 Task: Disable all dependency graphs in the code security and analysis section.
Action: Mouse moved to (1356, 108)
Screenshot: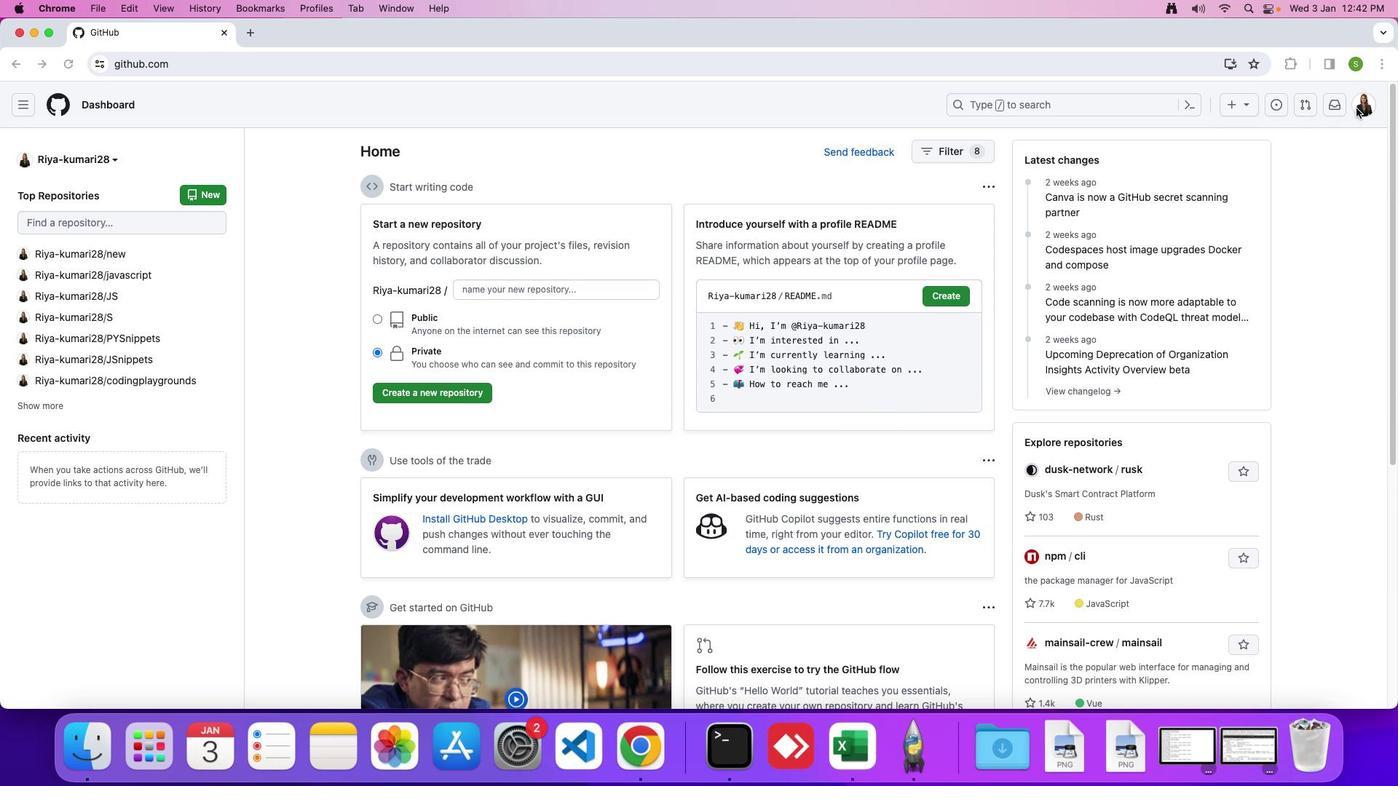 
Action: Mouse pressed left at (1356, 108)
Screenshot: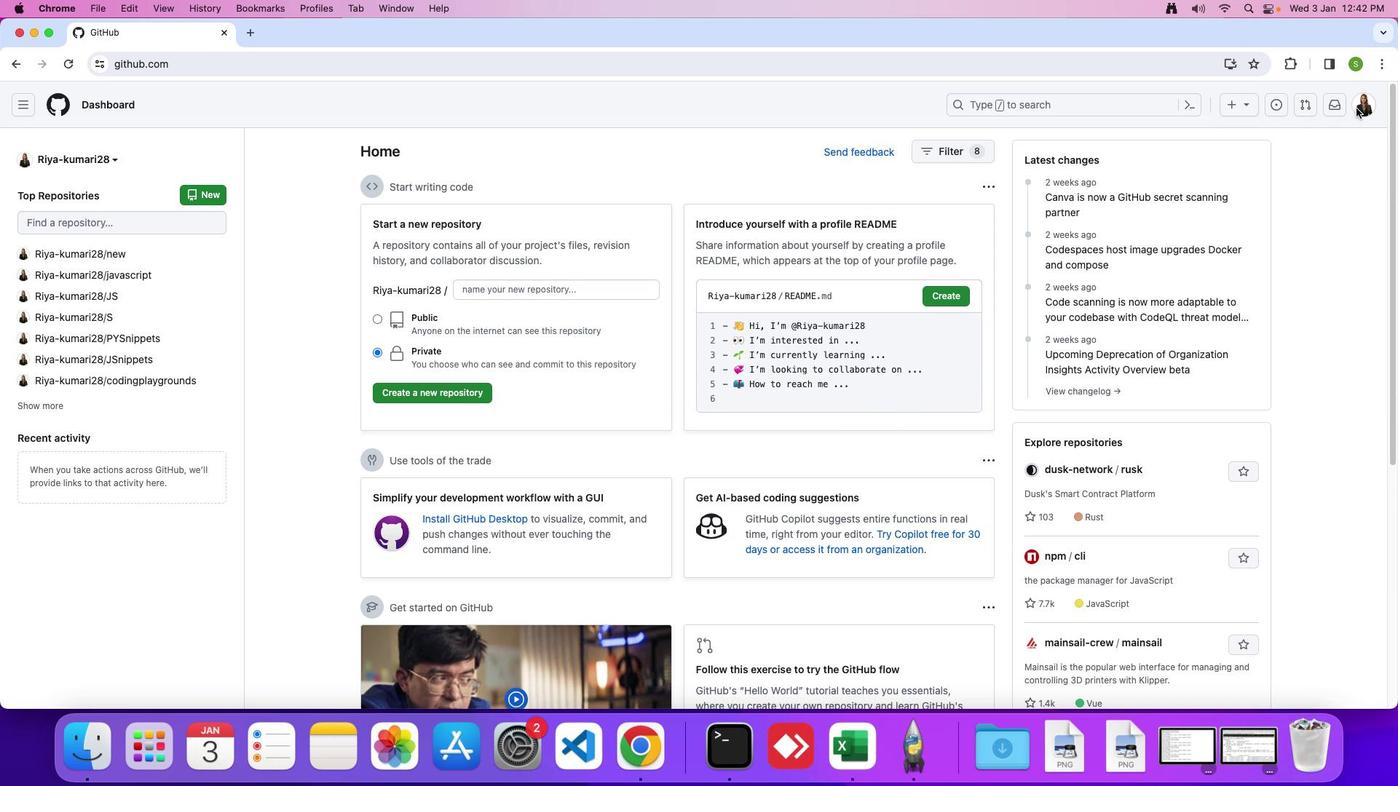 
Action: Mouse moved to (1364, 102)
Screenshot: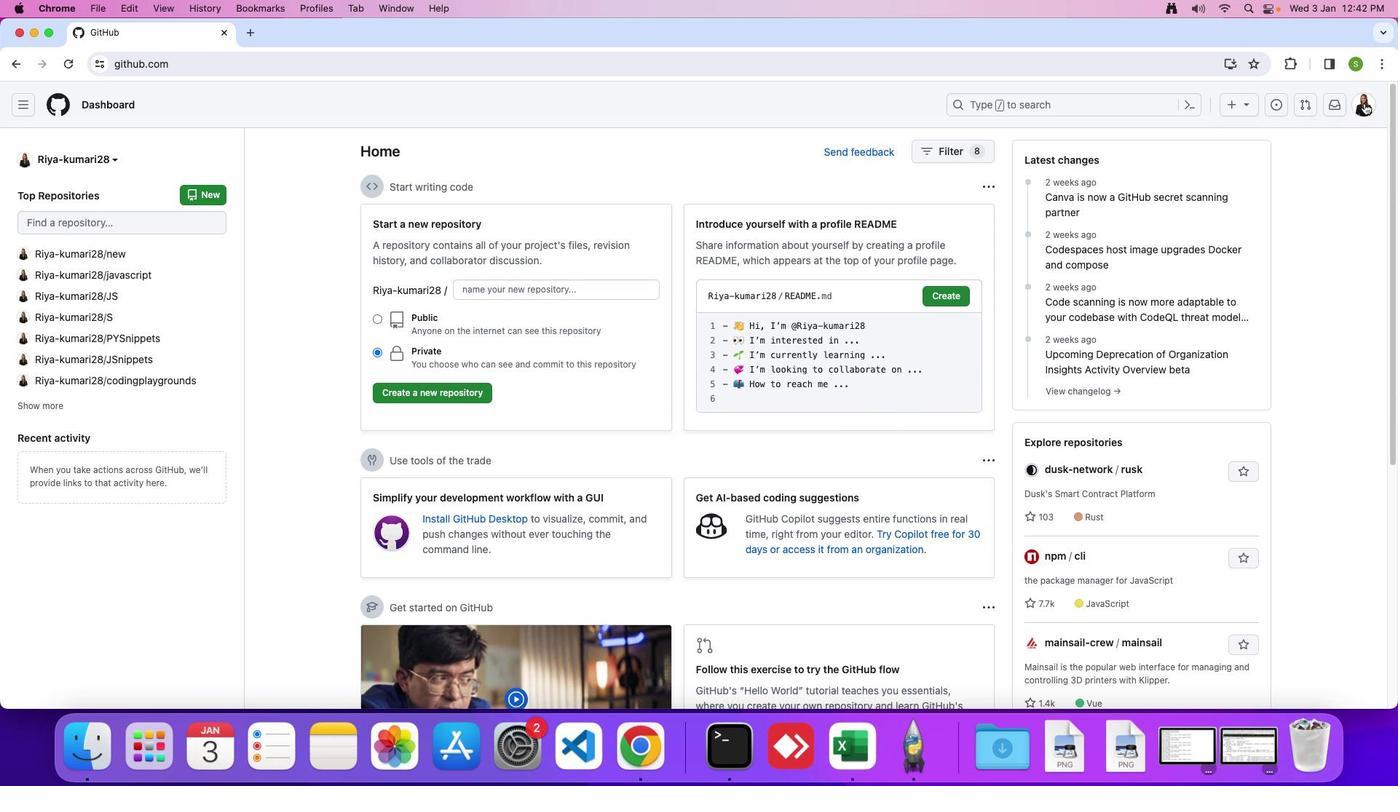 
Action: Mouse pressed left at (1364, 102)
Screenshot: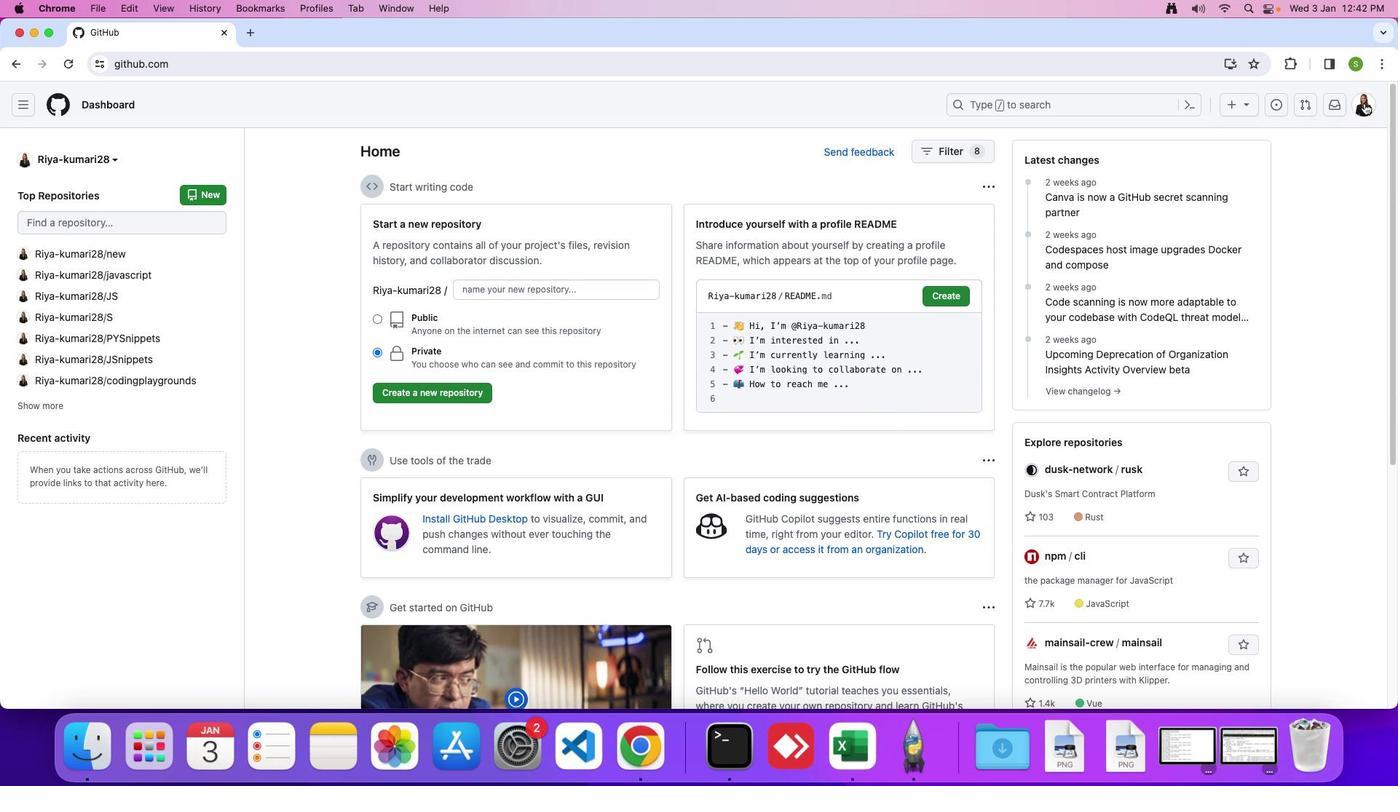 
Action: Mouse moved to (1257, 509)
Screenshot: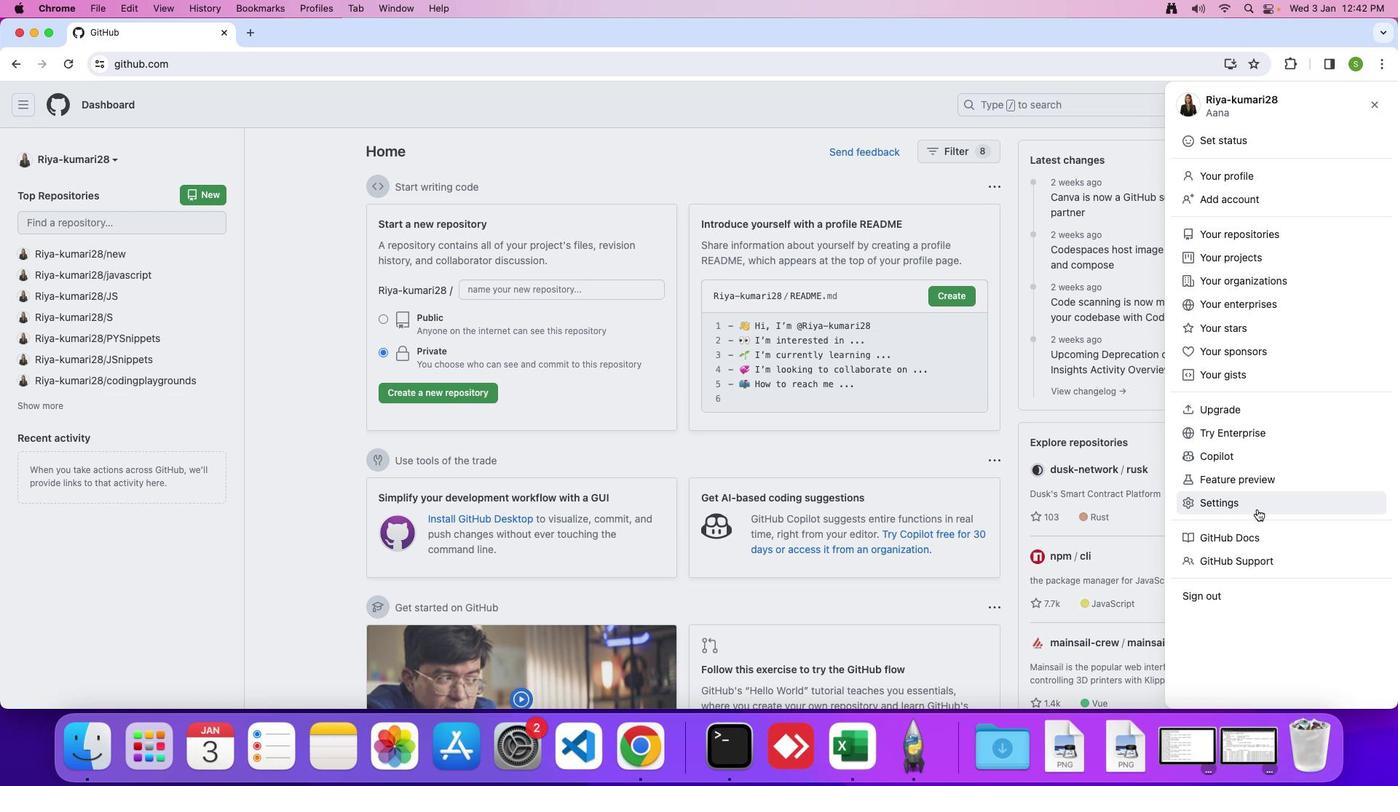 
Action: Mouse pressed left at (1257, 509)
Screenshot: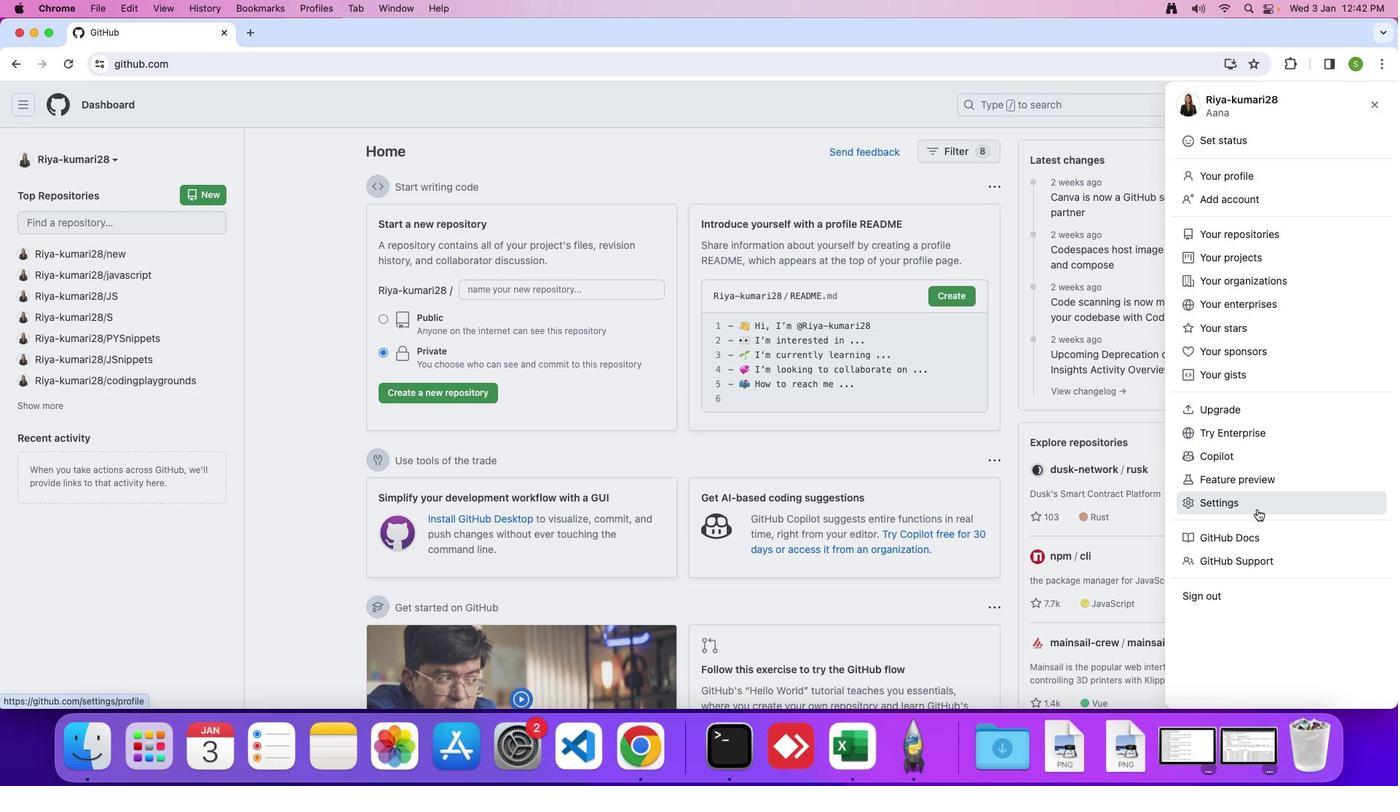 
Action: Mouse moved to (425, 442)
Screenshot: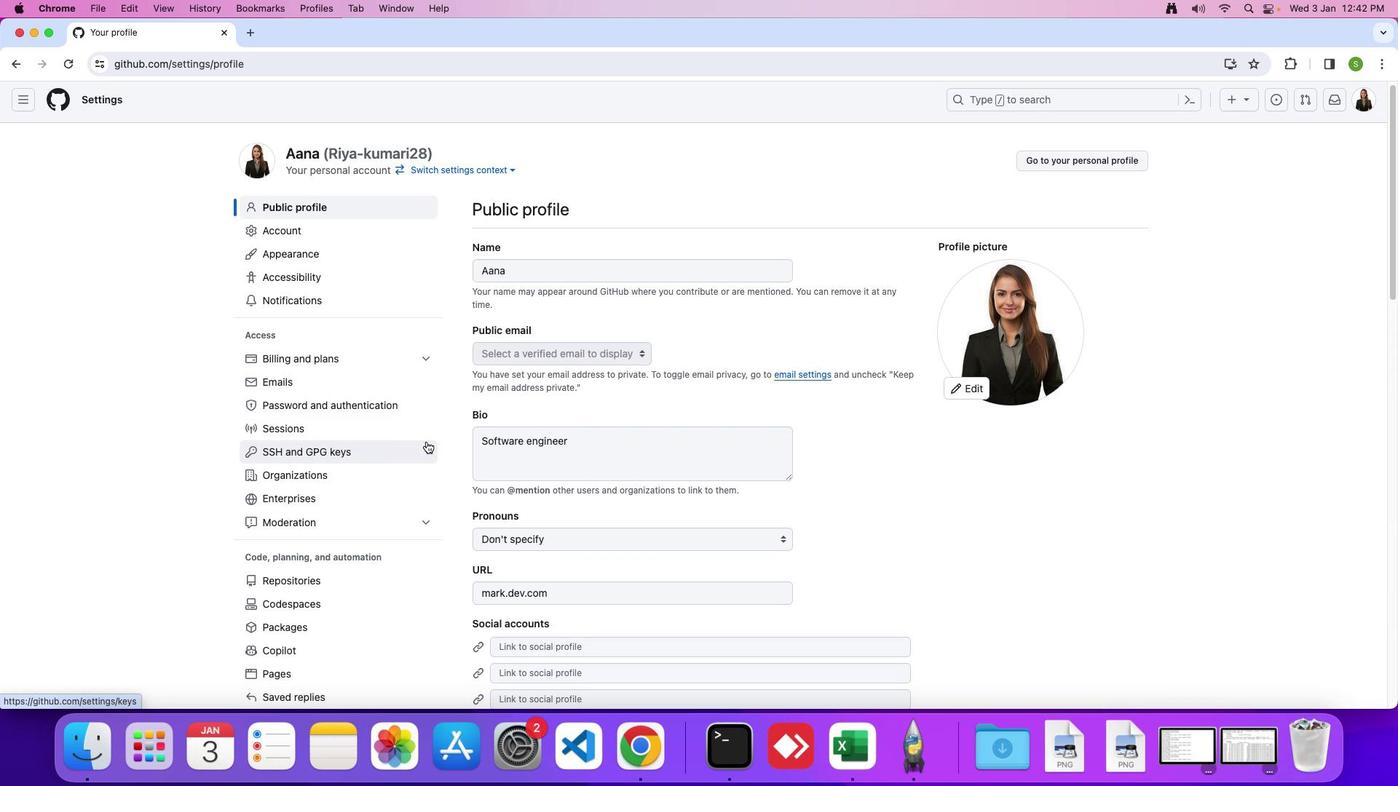 
Action: Mouse scrolled (425, 442) with delta (0, 0)
Screenshot: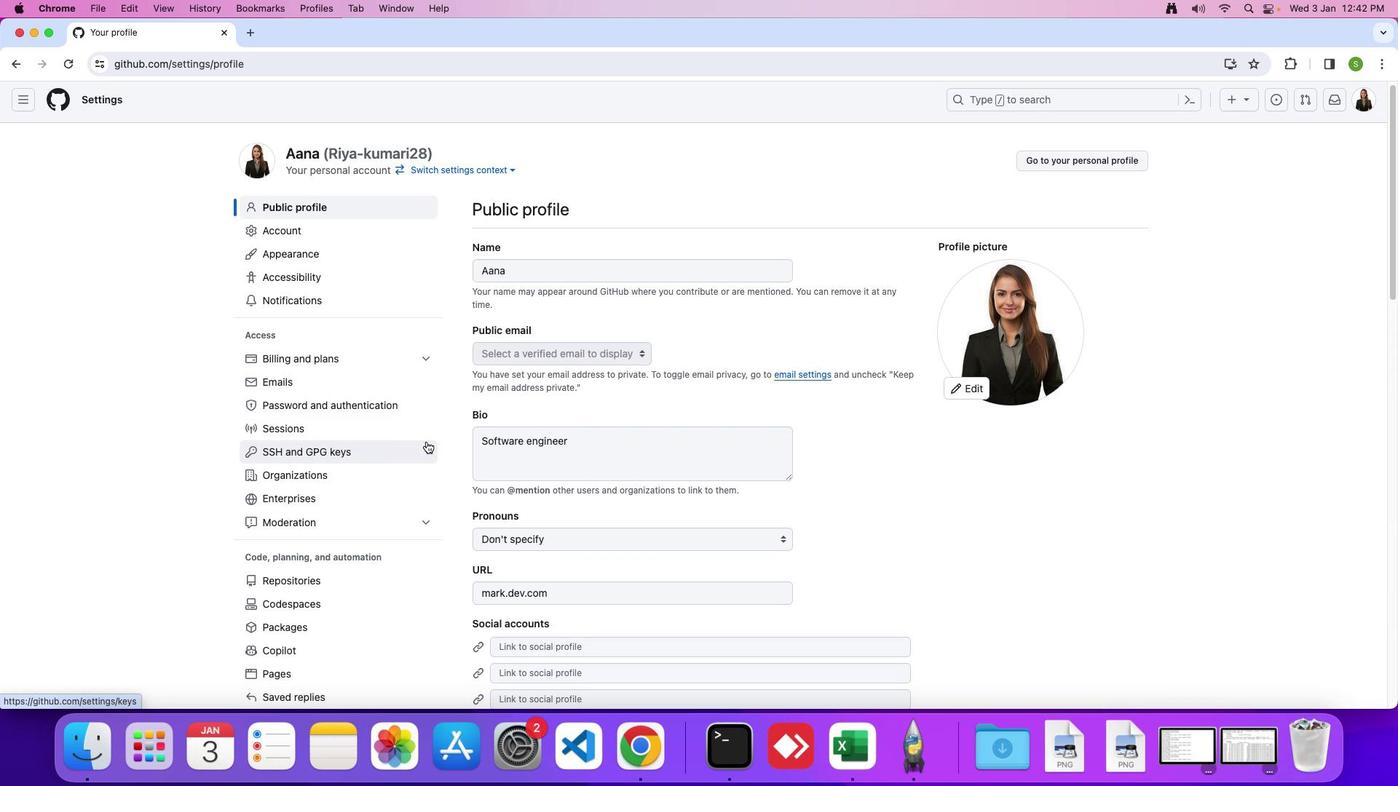
Action: Mouse moved to (426, 442)
Screenshot: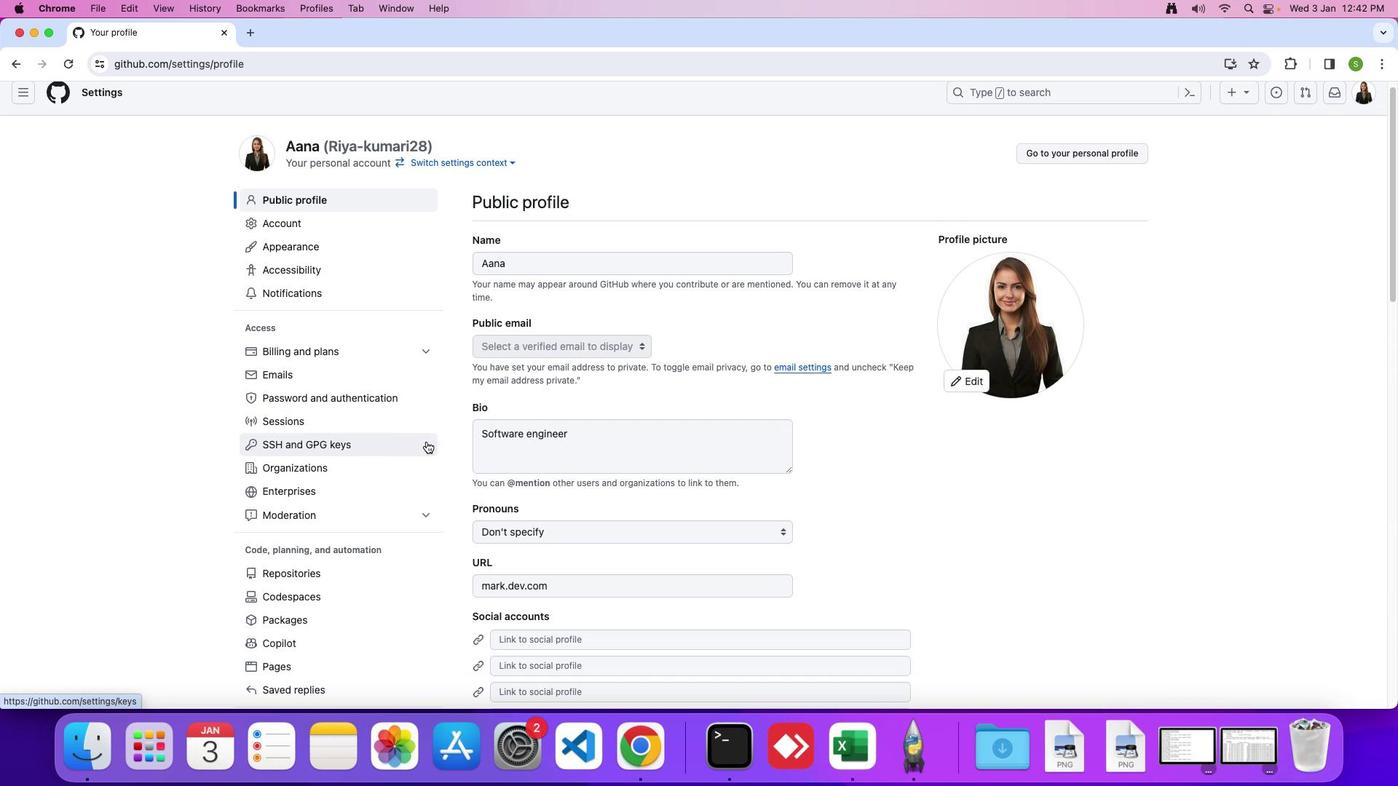 
Action: Mouse scrolled (426, 442) with delta (0, 0)
Screenshot: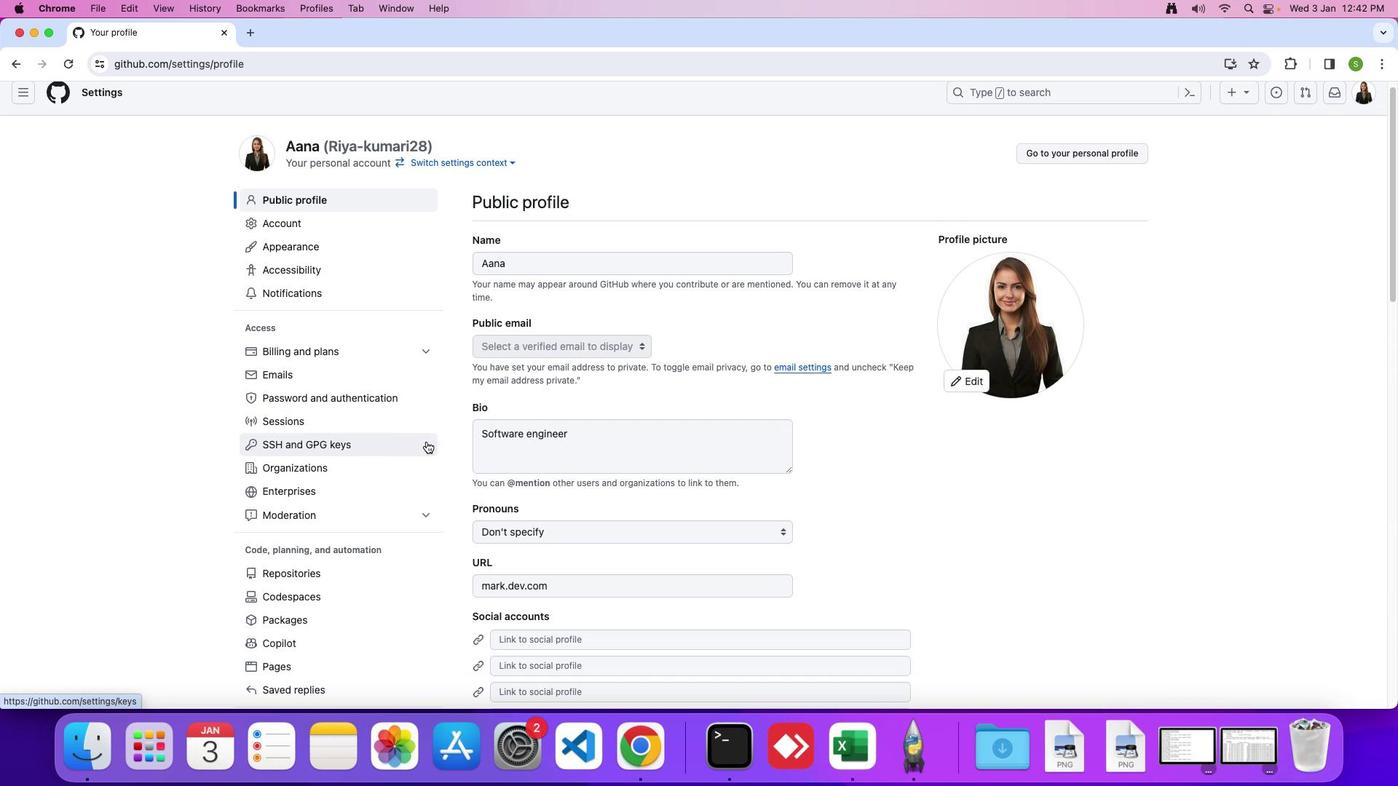 
Action: Mouse moved to (425, 441)
Screenshot: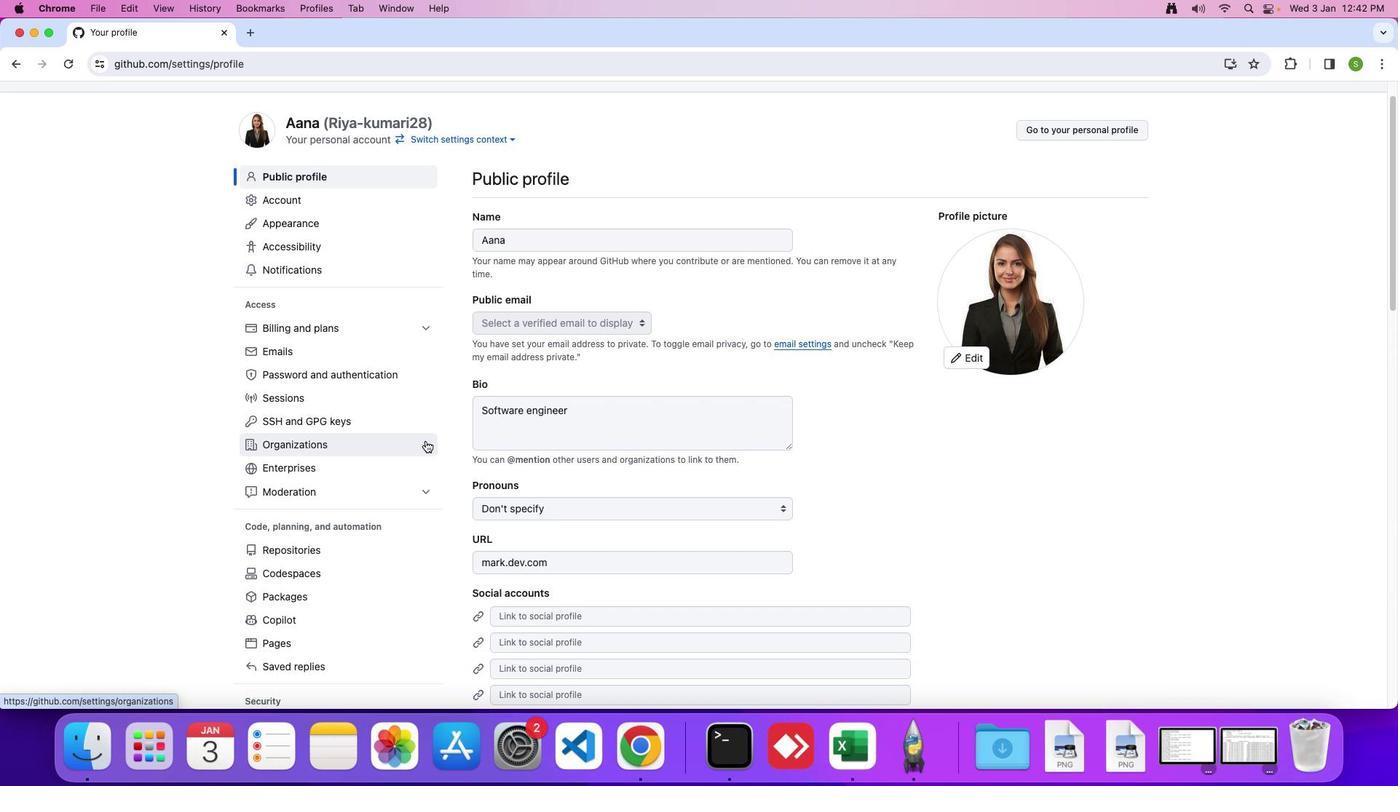 
Action: Mouse scrolled (425, 441) with delta (0, 0)
Screenshot: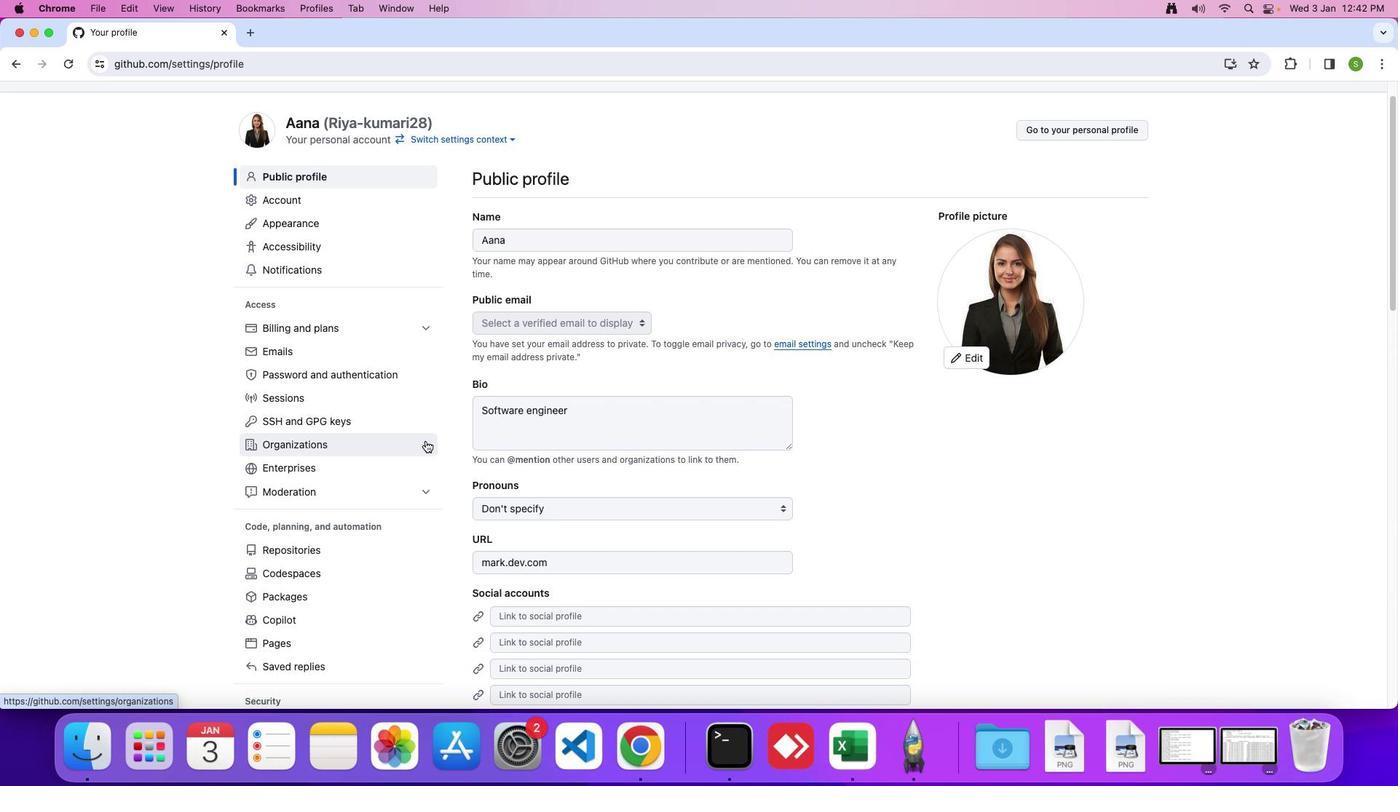 
Action: Mouse scrolled (425, 441) with delta (0, 0)
Screenshot: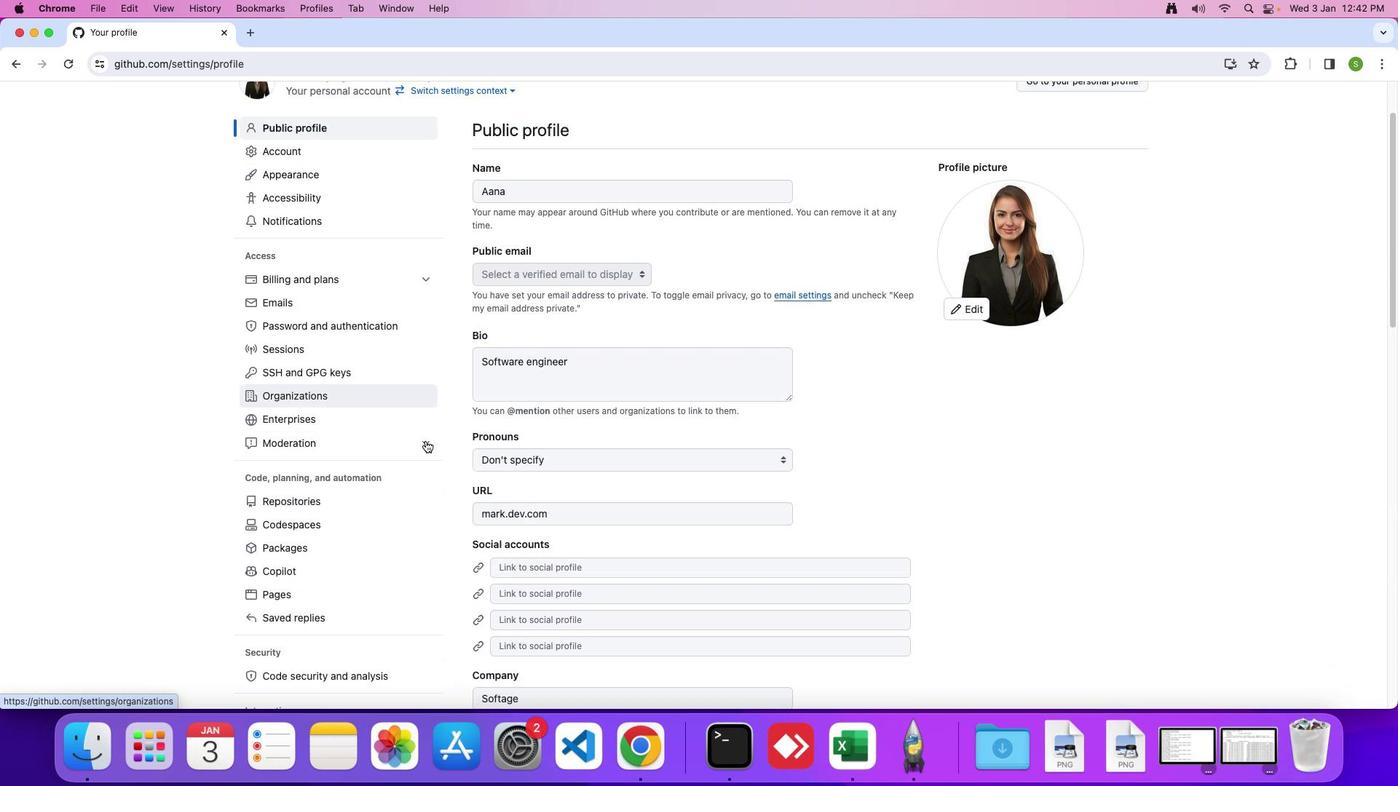 
Action: Mouse moved to (425, 441)
Screenshot: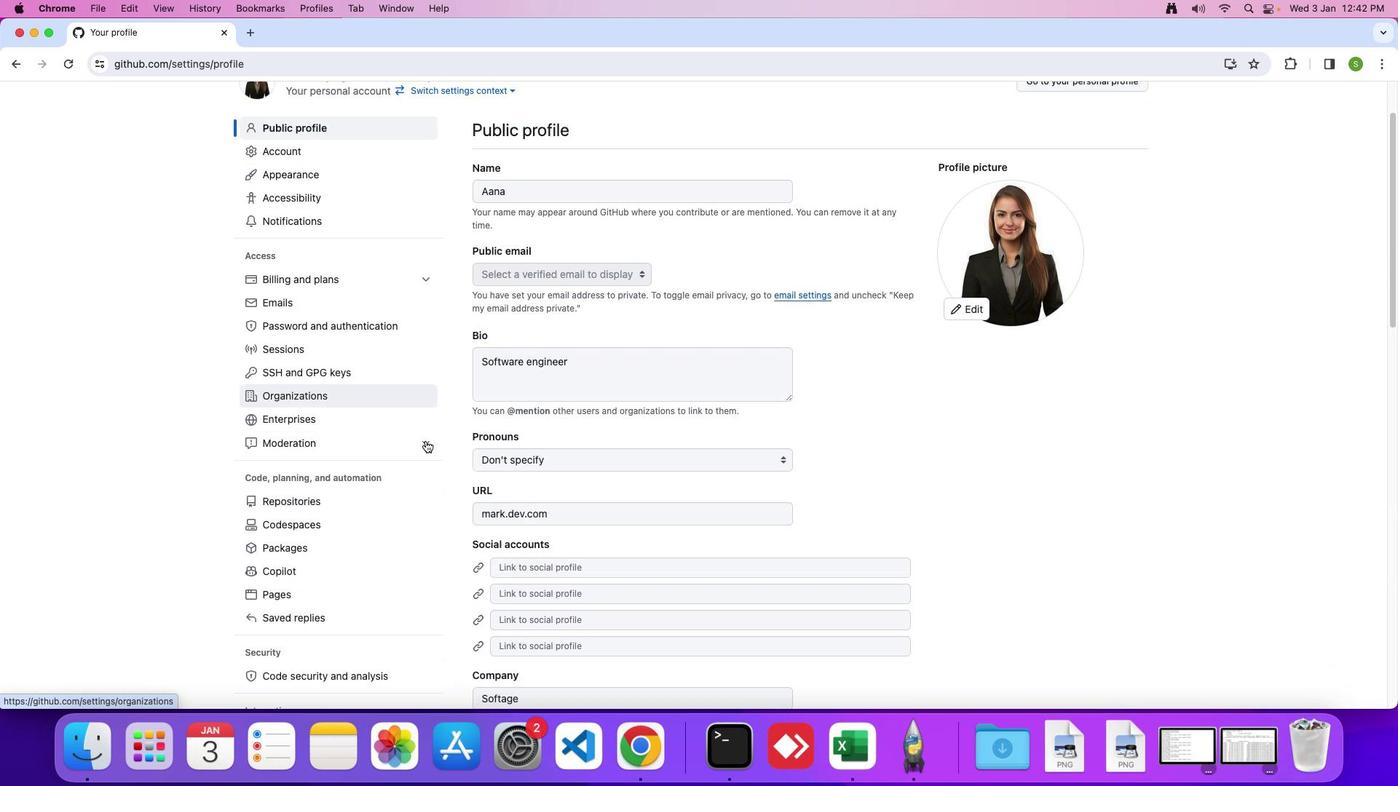 
Action: Mouse scrolled (425, 441) with delta (0, -2)
Screenshot: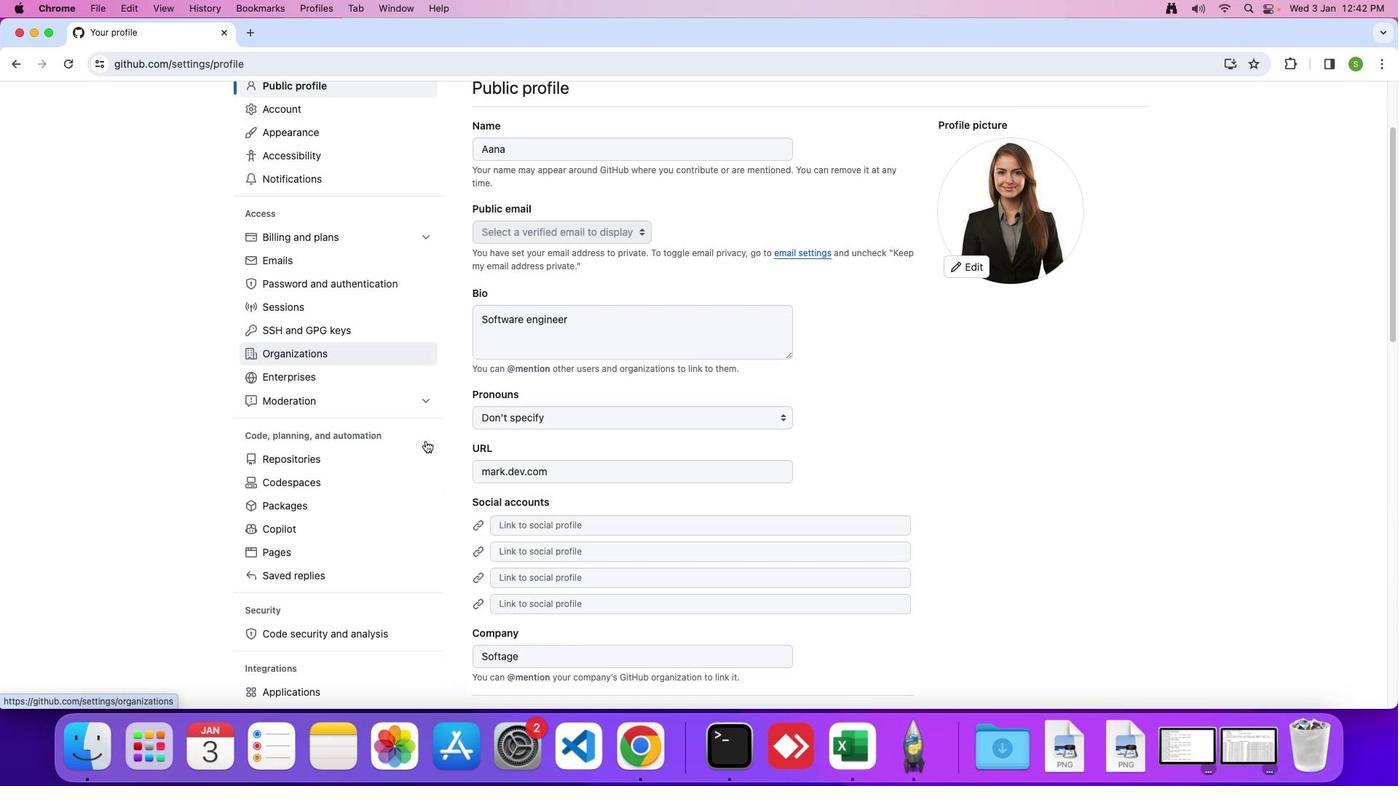 
Action: Mouse moved to (345, 589)
Screenshot: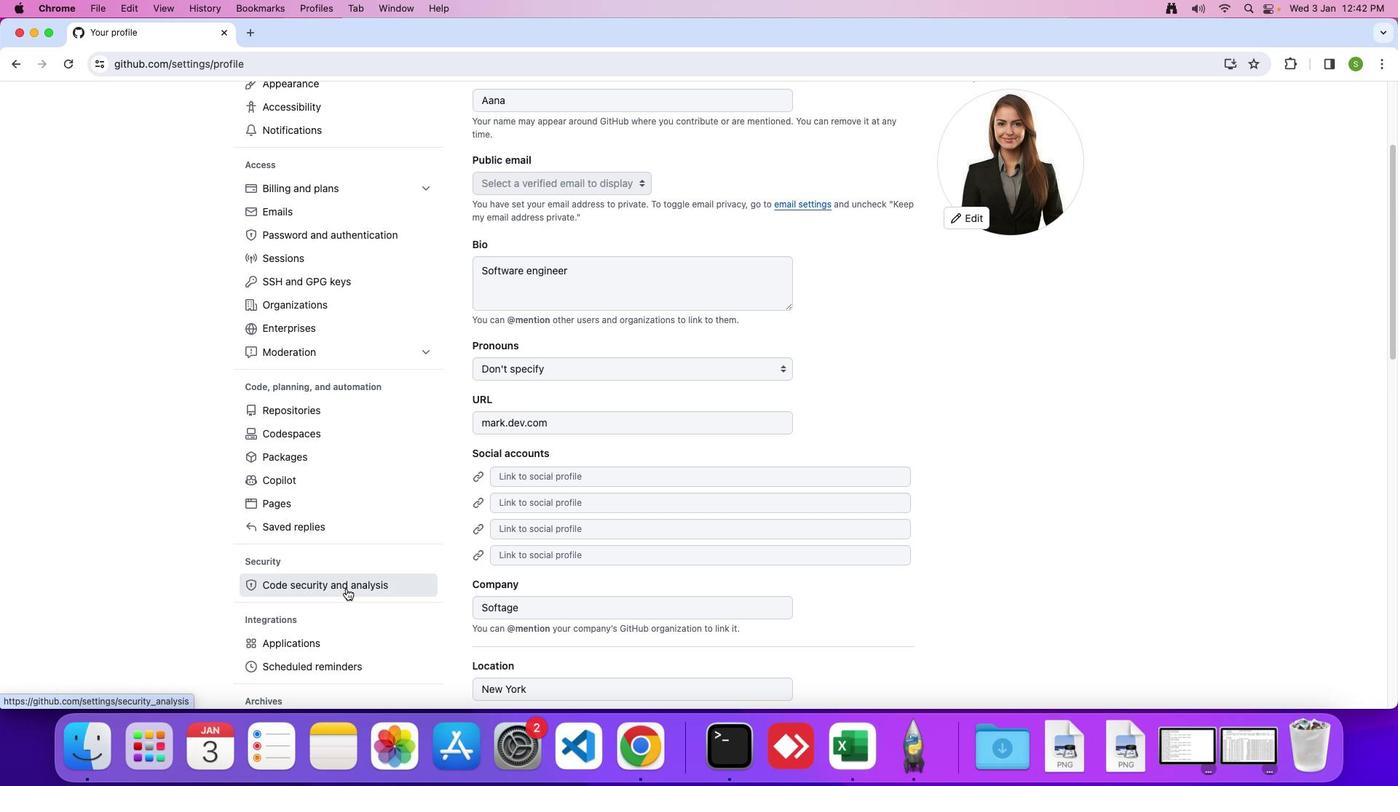 
Action: Mouse pressed left at (345, 589)
Screenshot: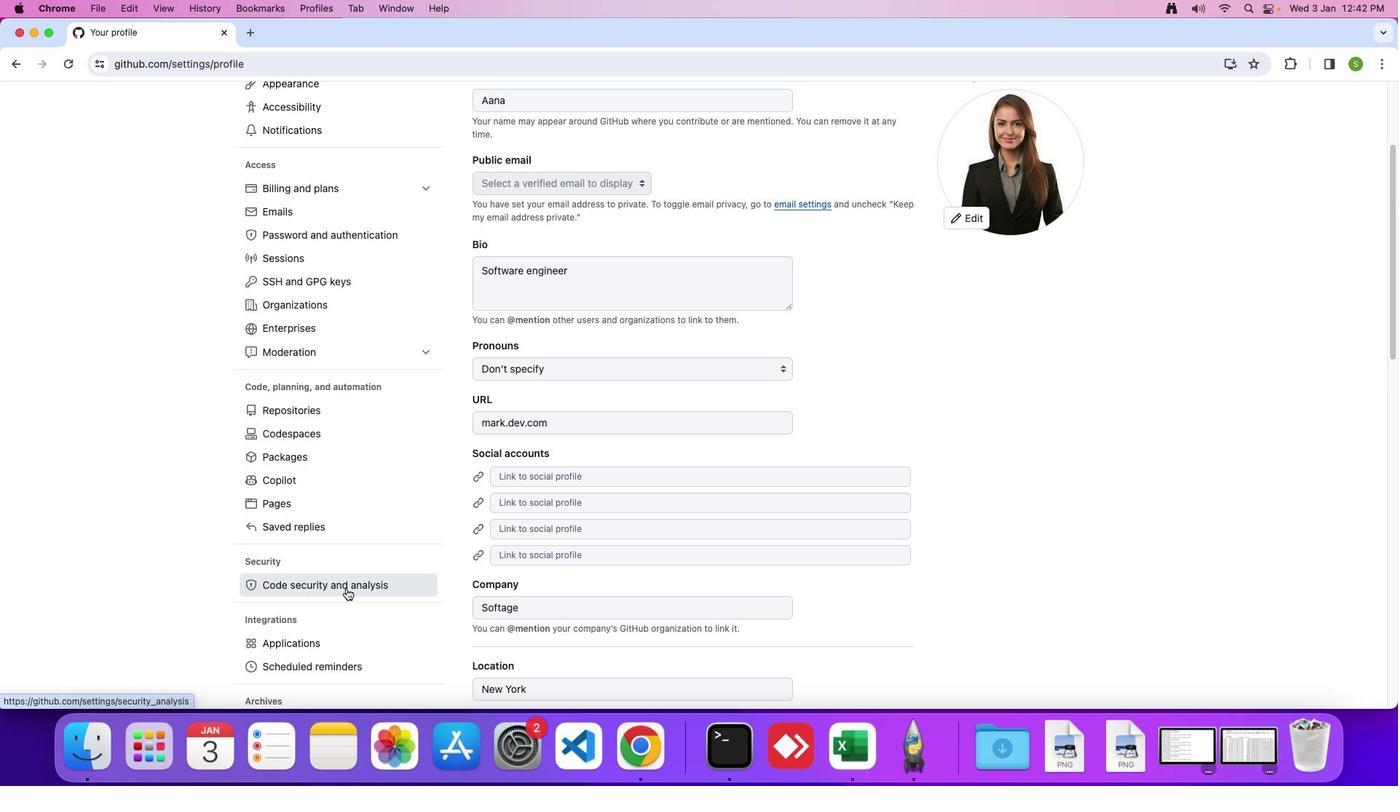 
Action: Mouse moved to (894, 597)
Screenshot: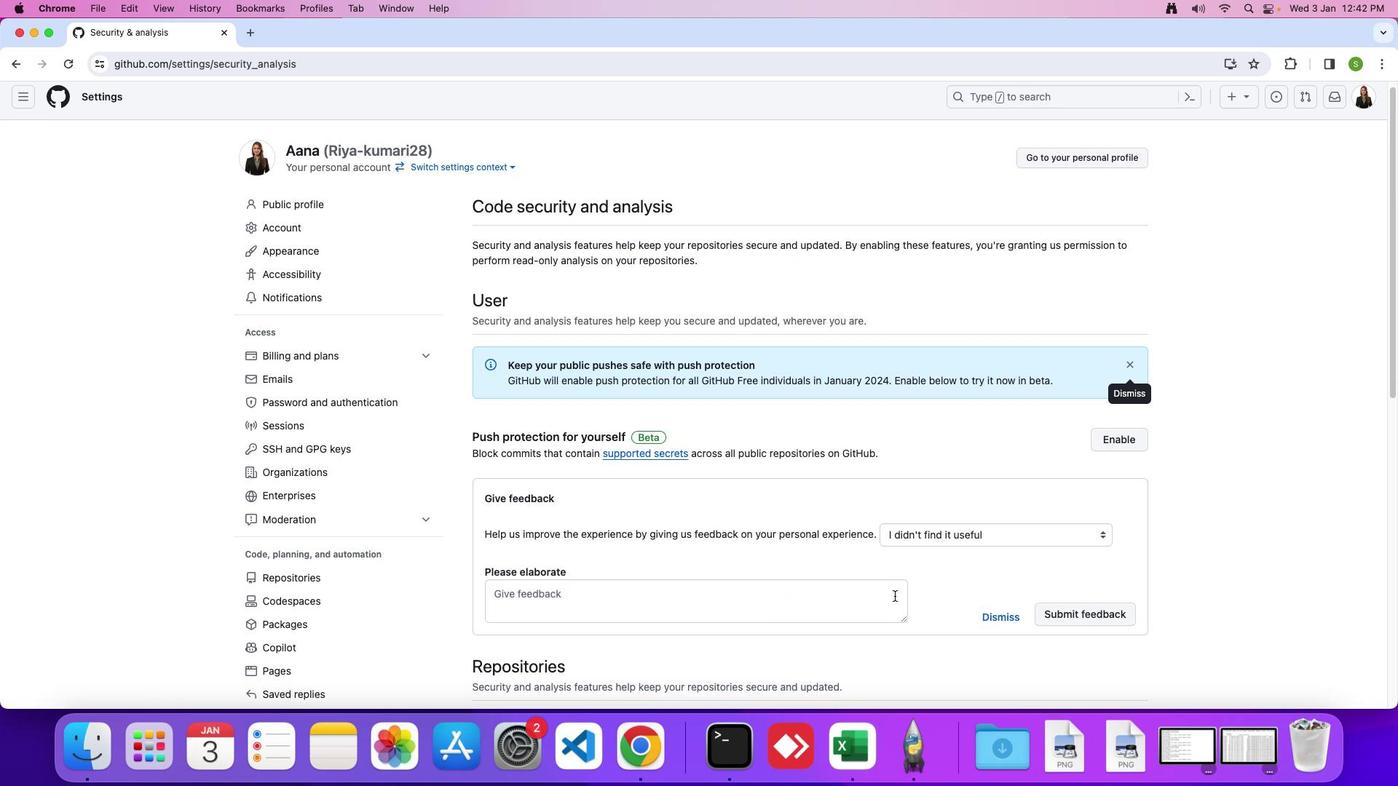 
Action: Mouse scrolled (894, 597) with delta (0, 0)
Screenshot: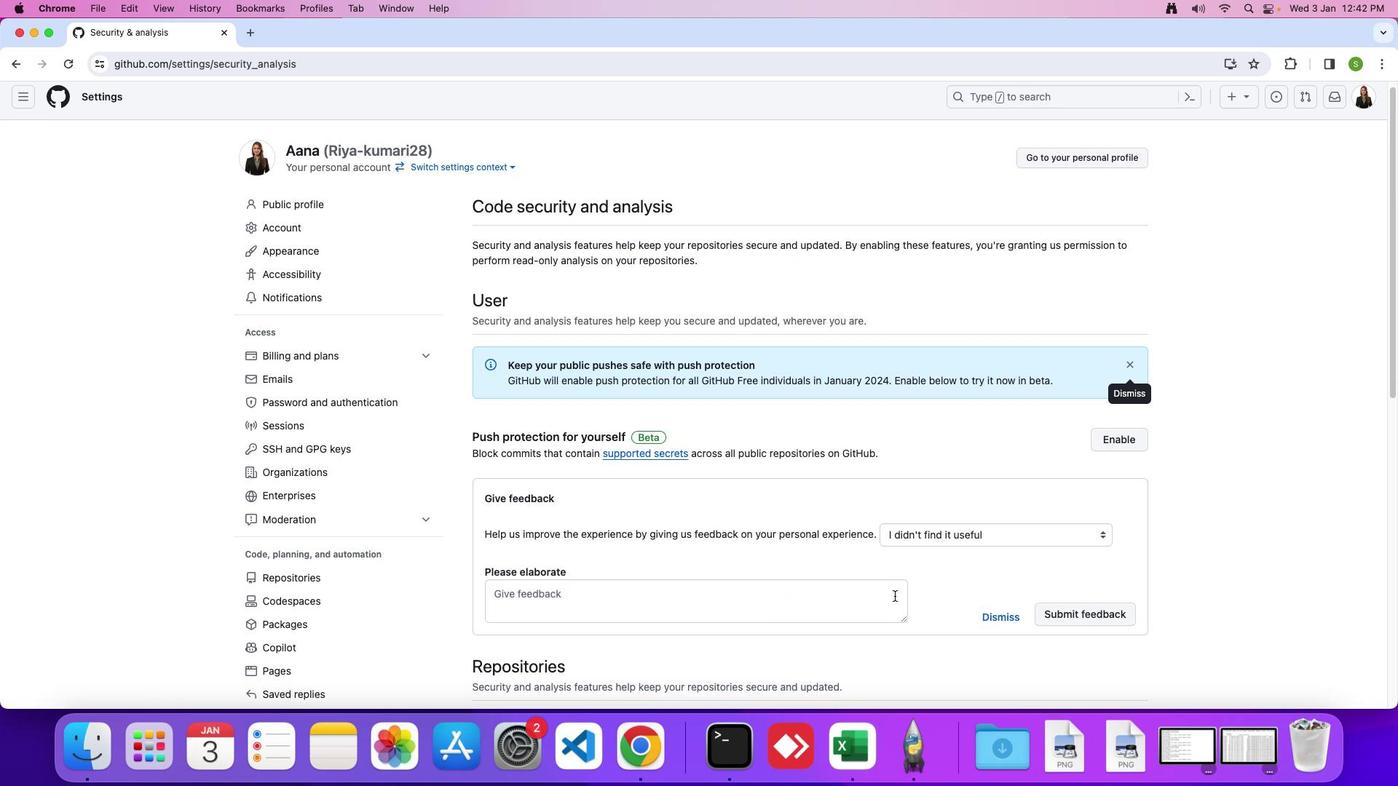 
Action: Mouse moved to (894, 597)
Screenshot: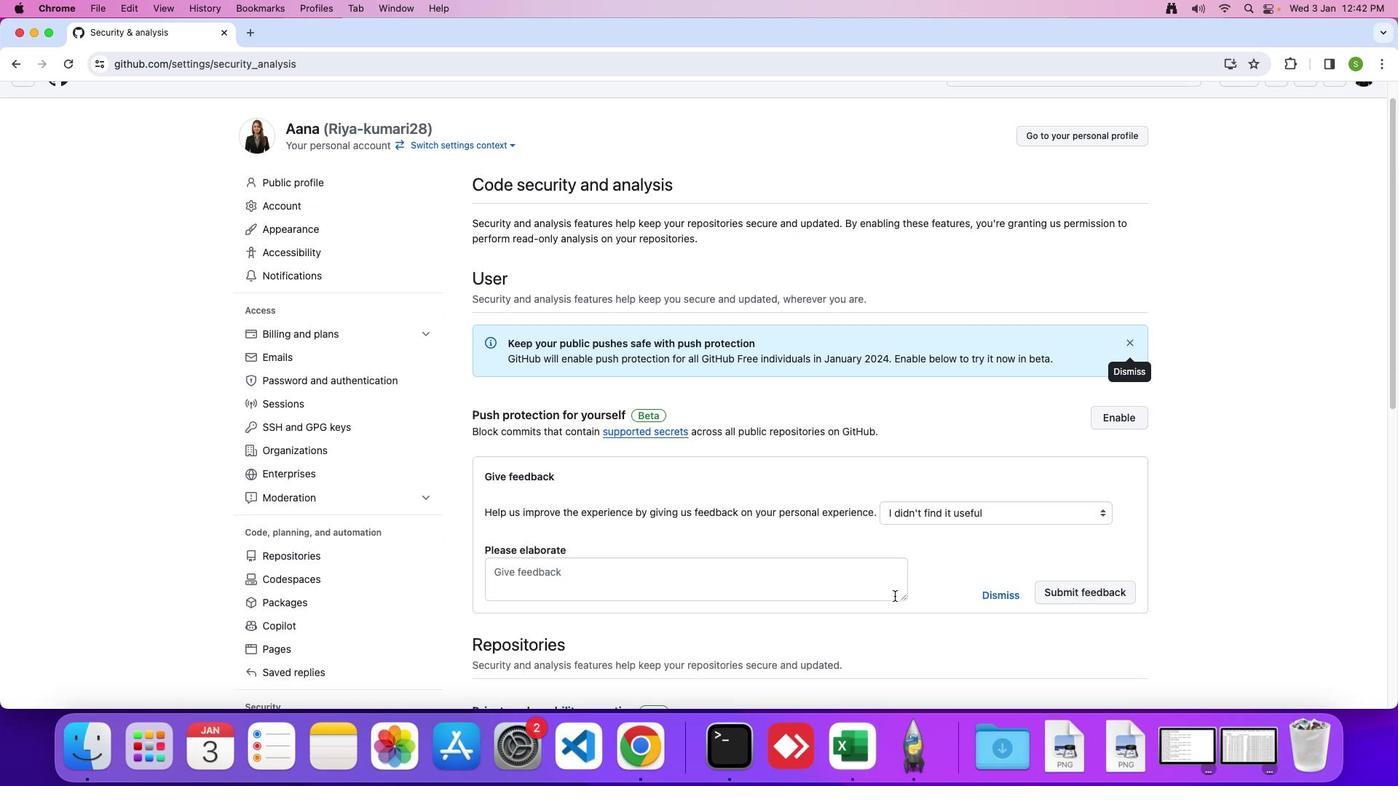 
Action: Mouse scrolled (894, 597) with delta (0, 0)
Screenshot: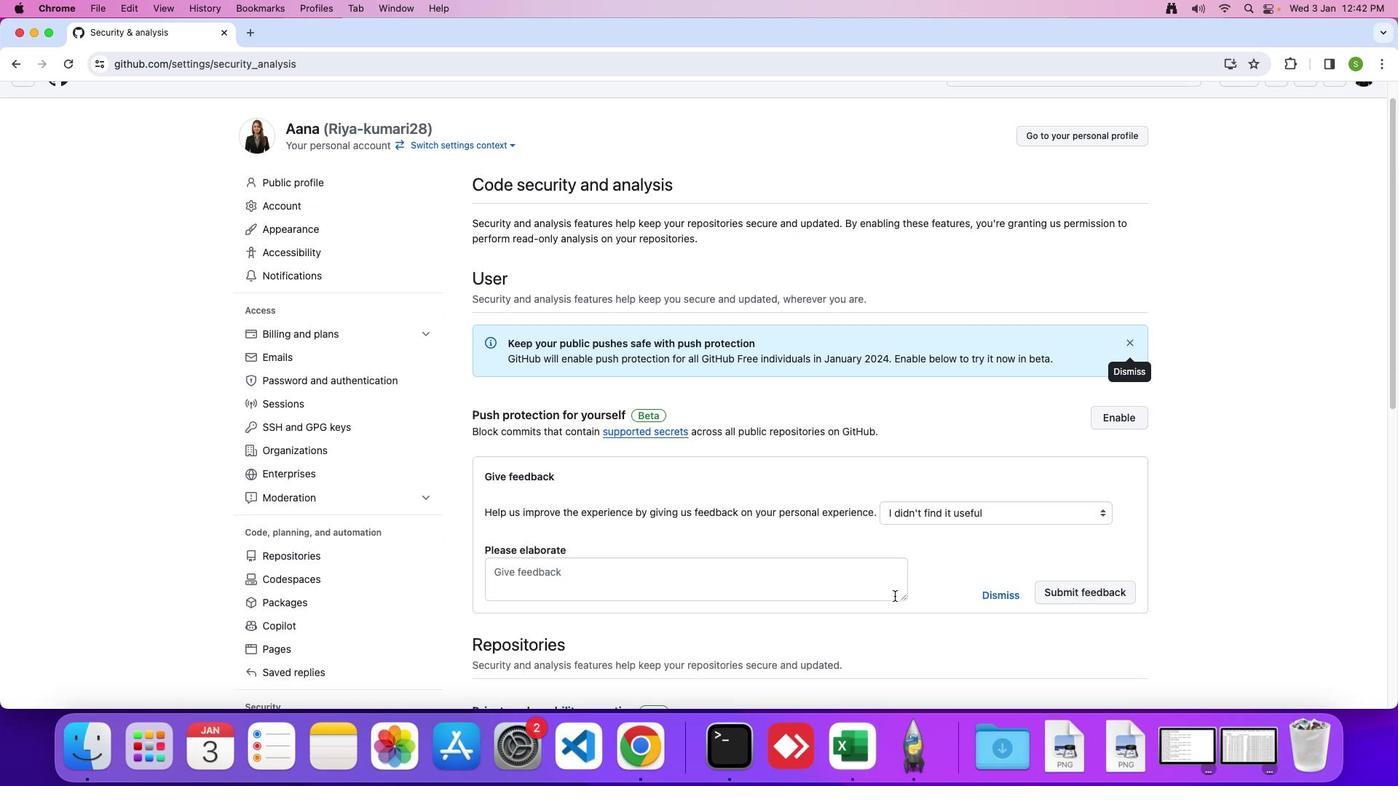 
Action: Mouse moved to (894, 596)
Screenshot: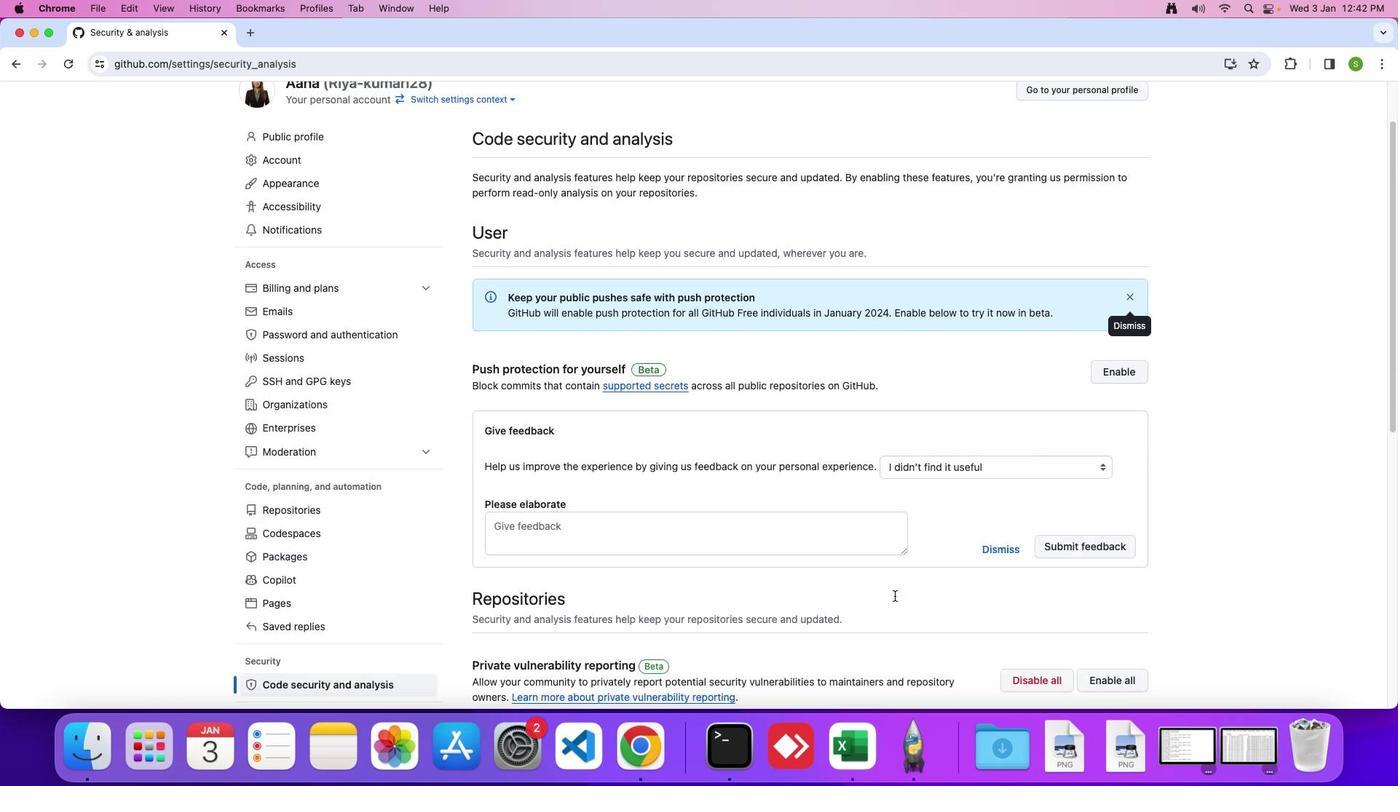 
Action: Mouse scrolled (894, 596) with delta (0, -2)
Screenshot: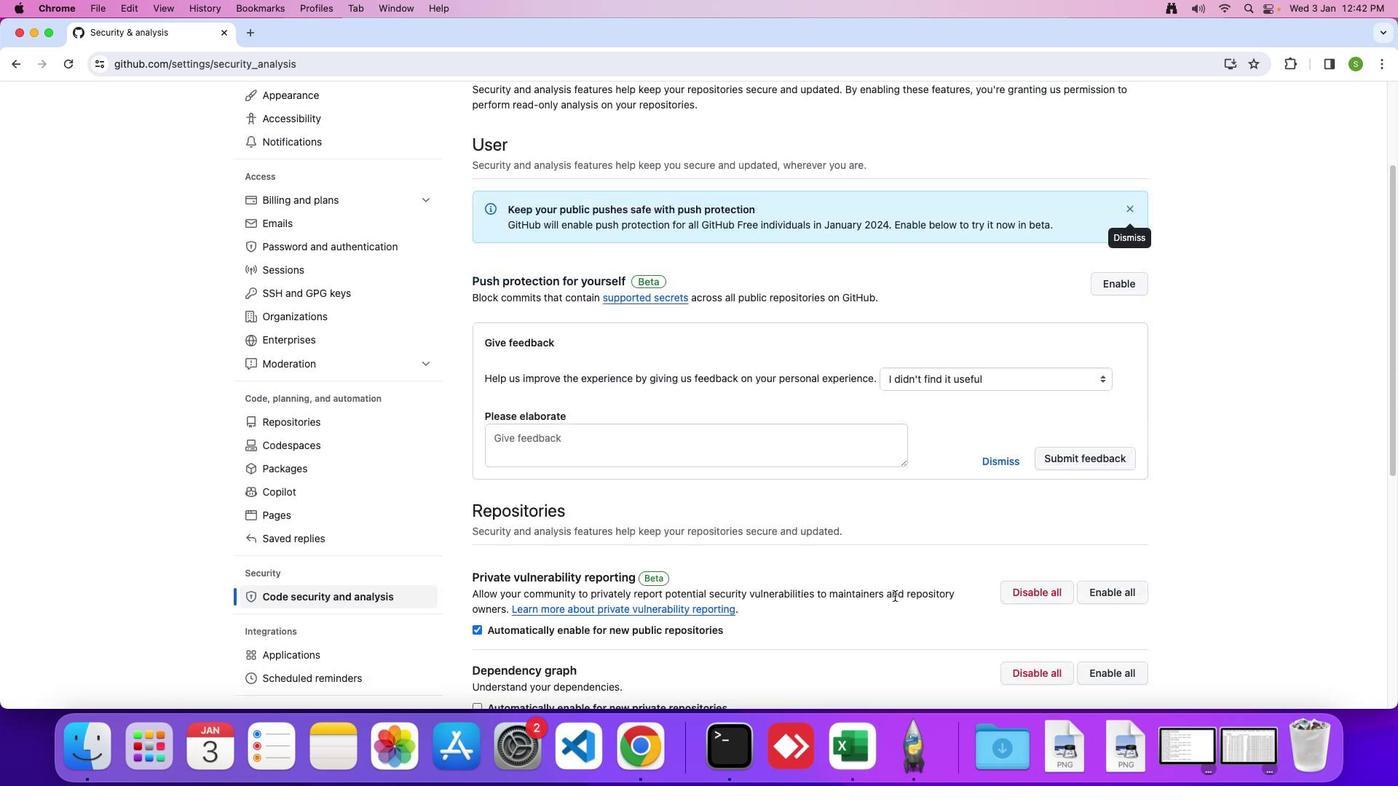 
Action: Mouse moved to (895, 595)
Screenshot: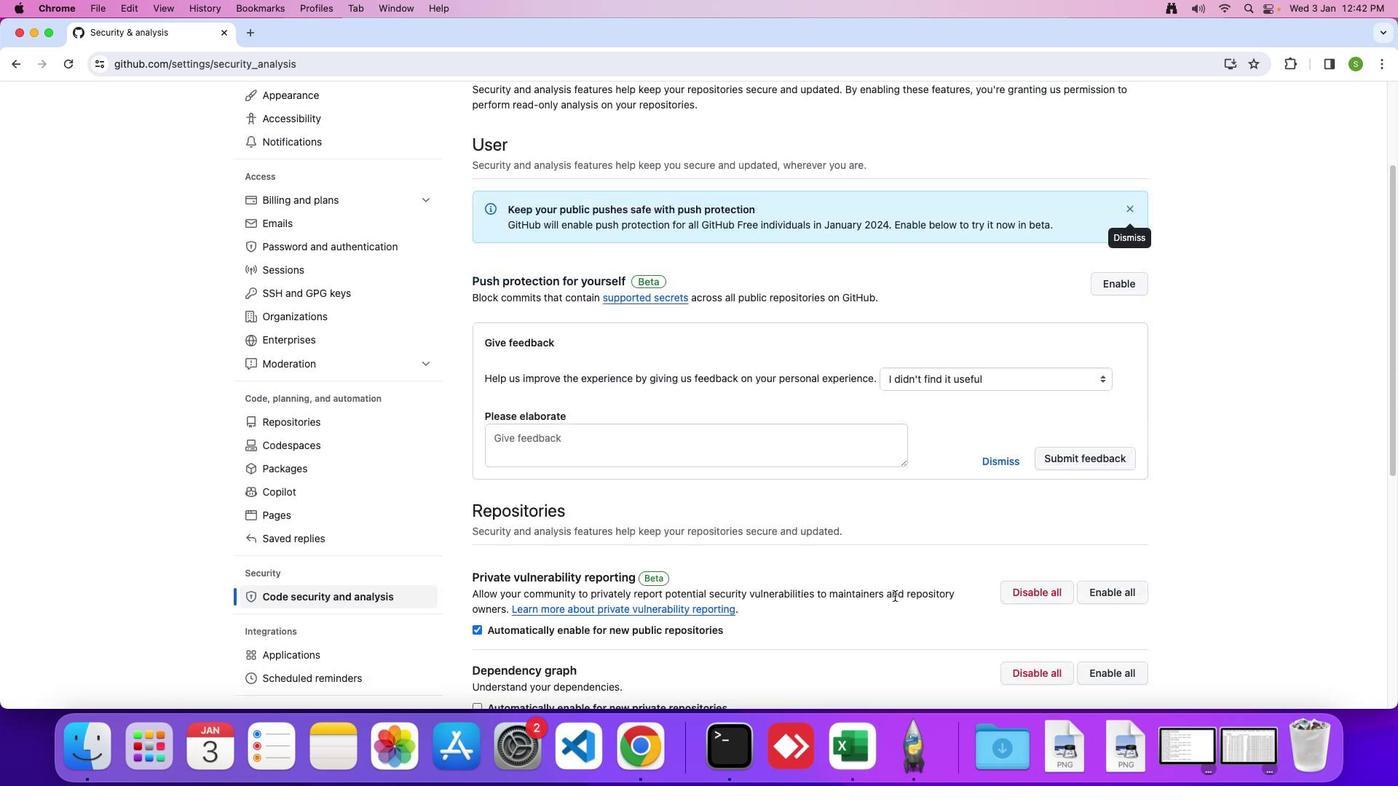 
Action: Mouse scrolled (895, 595) with delta (0, -3)
Screenshot: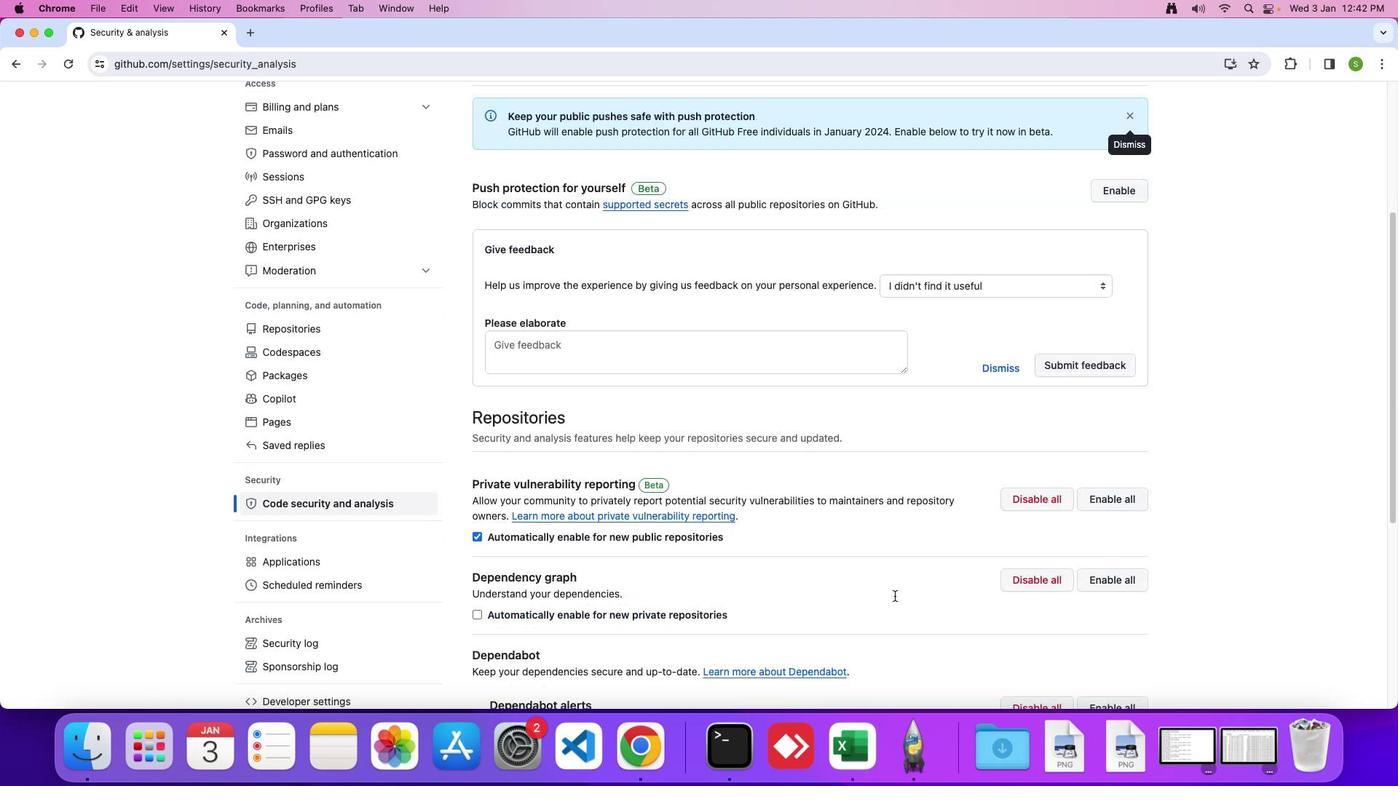 
Action: Mouse moved to (1037, 531)
Screenshot: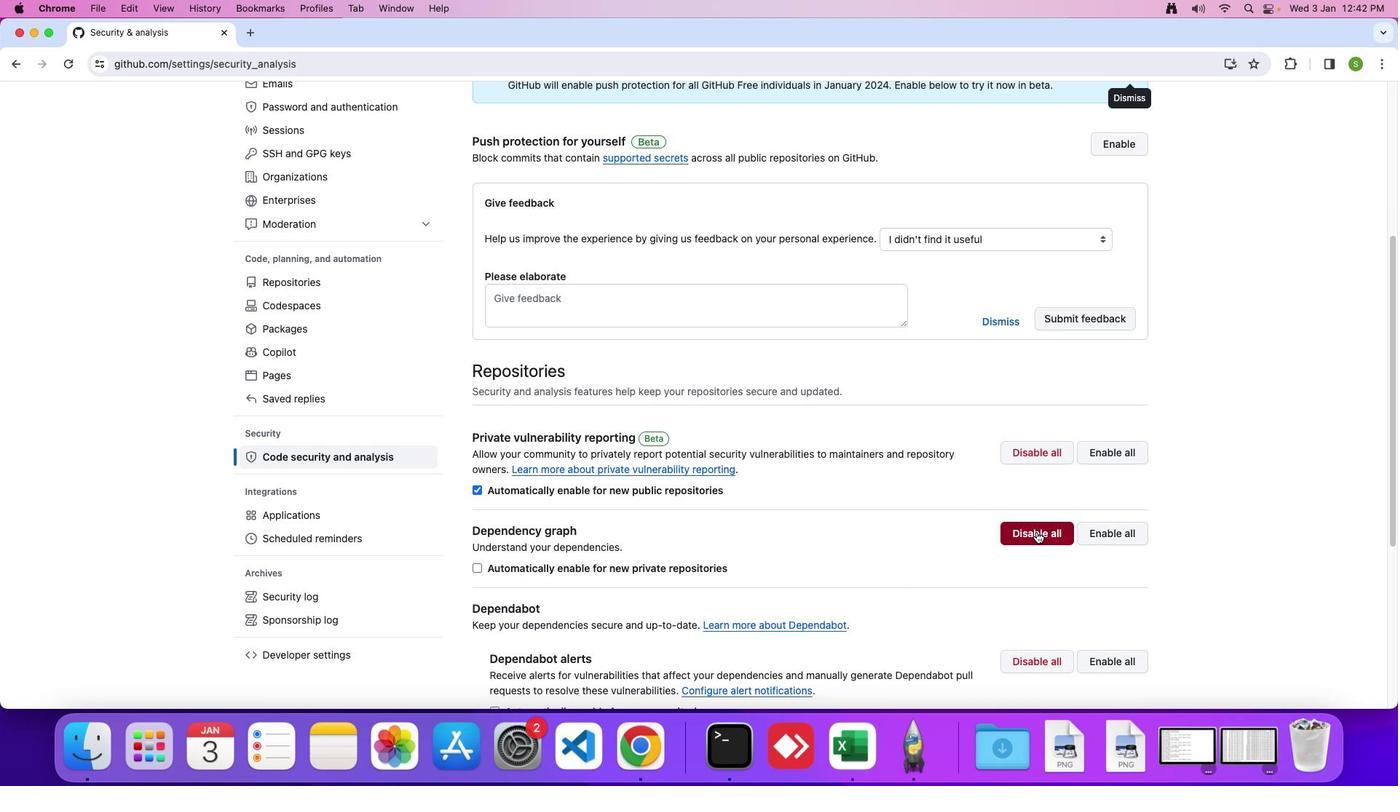 
Action: Mouse pressed left at (1037, 531)
Screenshot: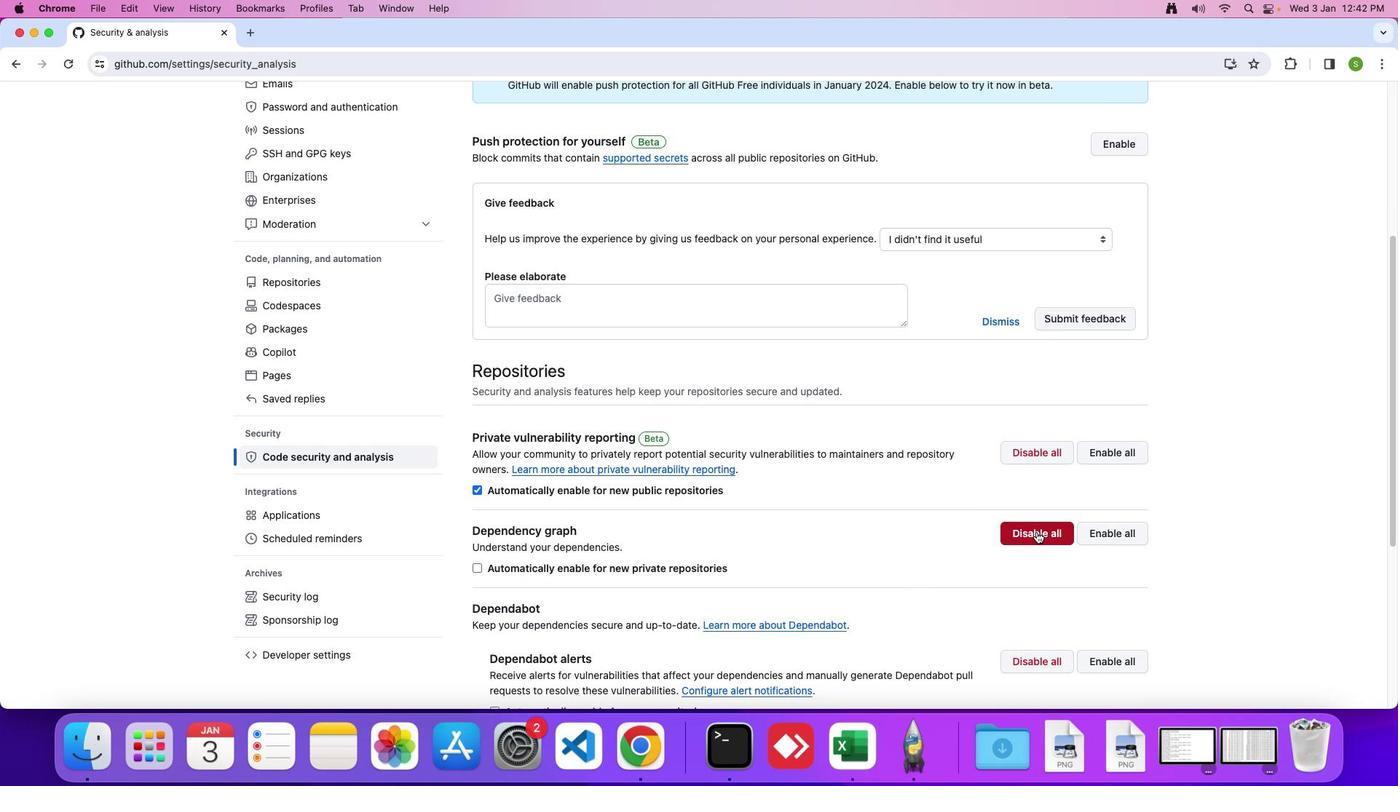 
Action: Mouse moved to (681, 296)
Screenshot: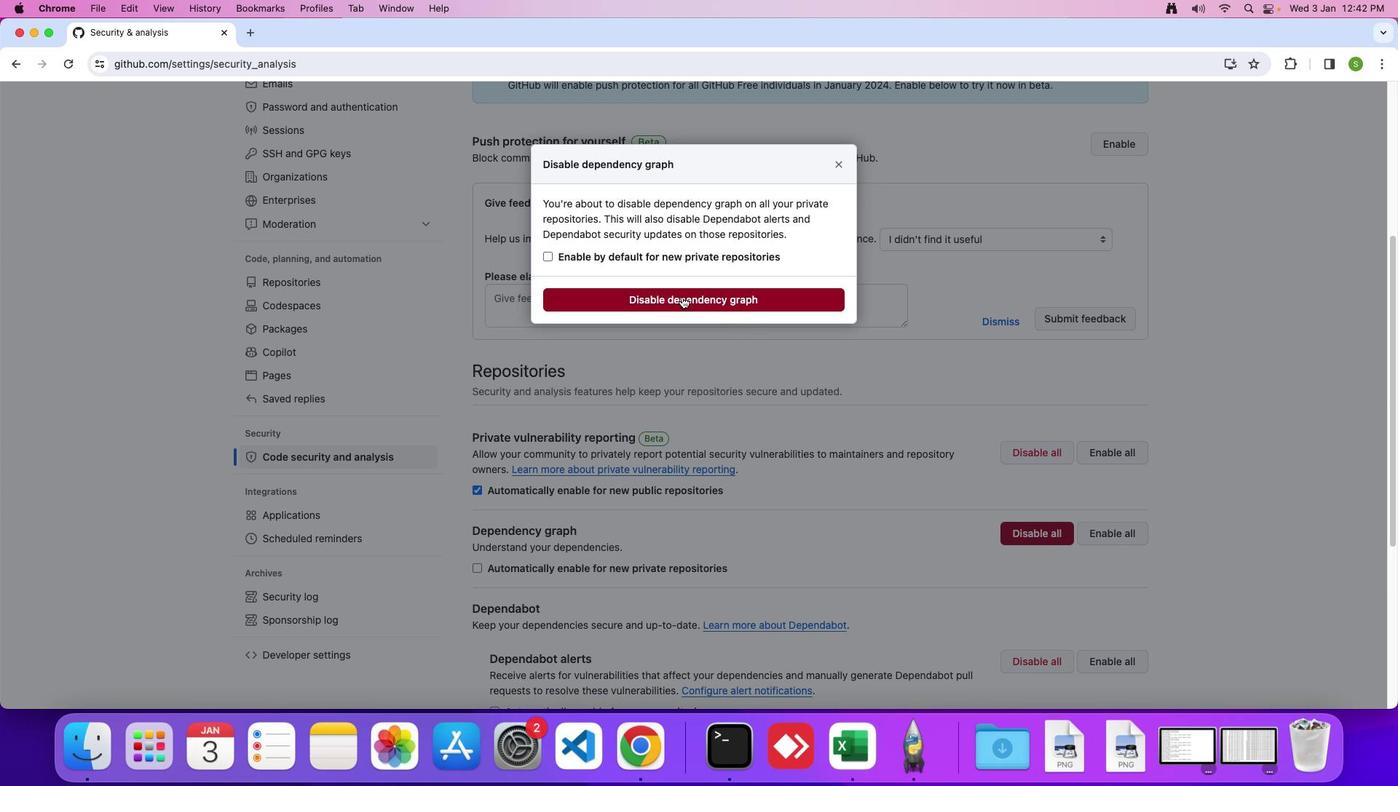 
Action: Mouse pressed left at (681, 296)
Screenshot: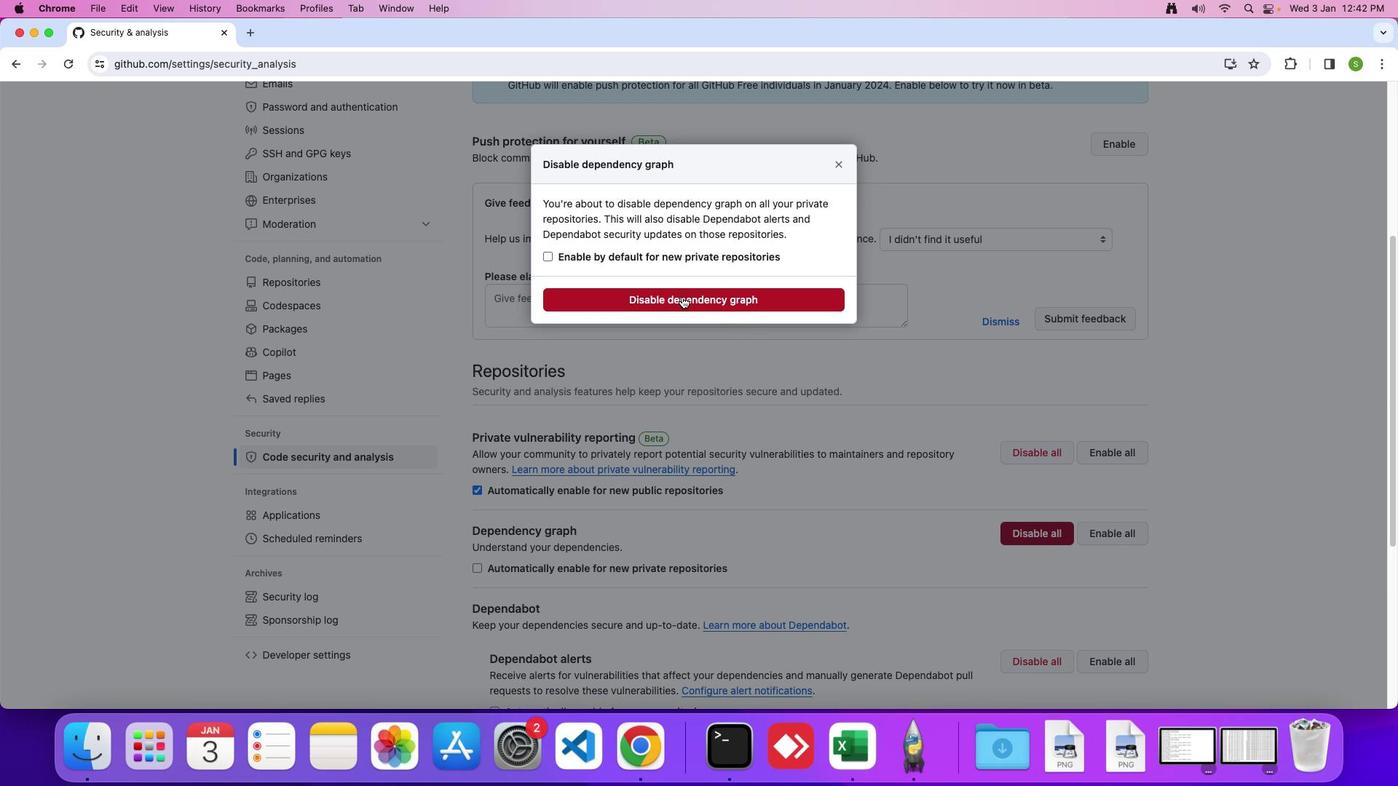 
